 Task: Apply conditional formatting to highlight amounts greater than 10 and change the header font to 'Amiri' with size 18.
Action: Mouse moved to (162, 157)
Screenshot: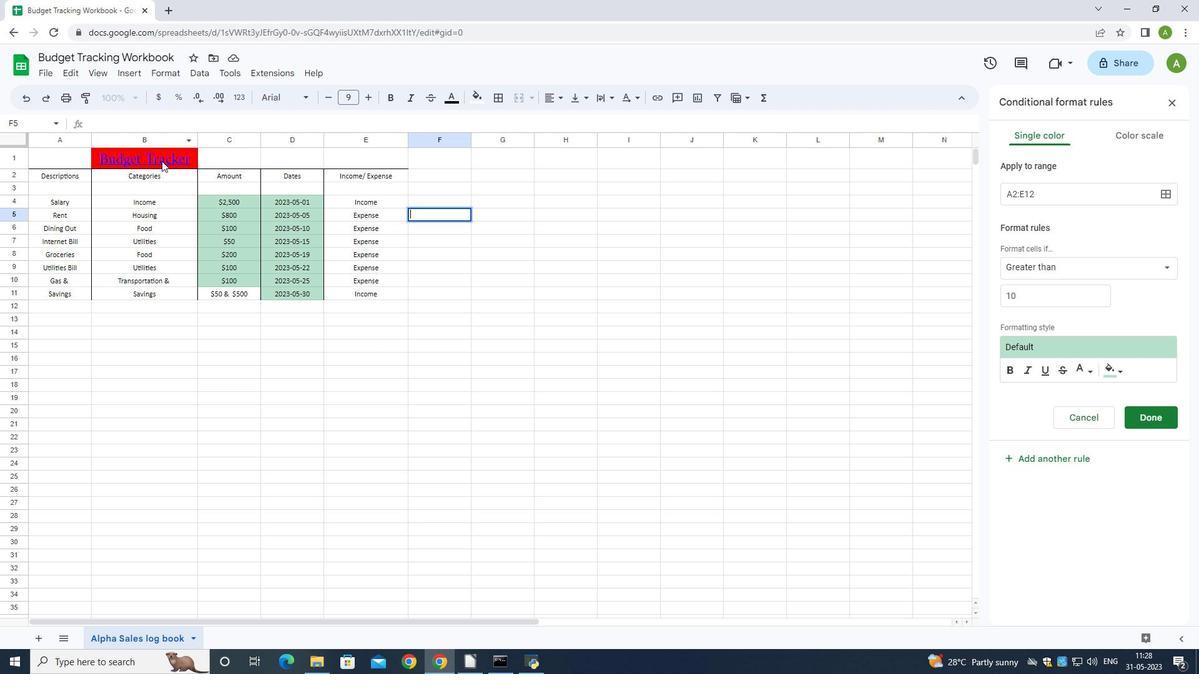 
Action: Mouse pressed left at (162, 157)
Screenshot: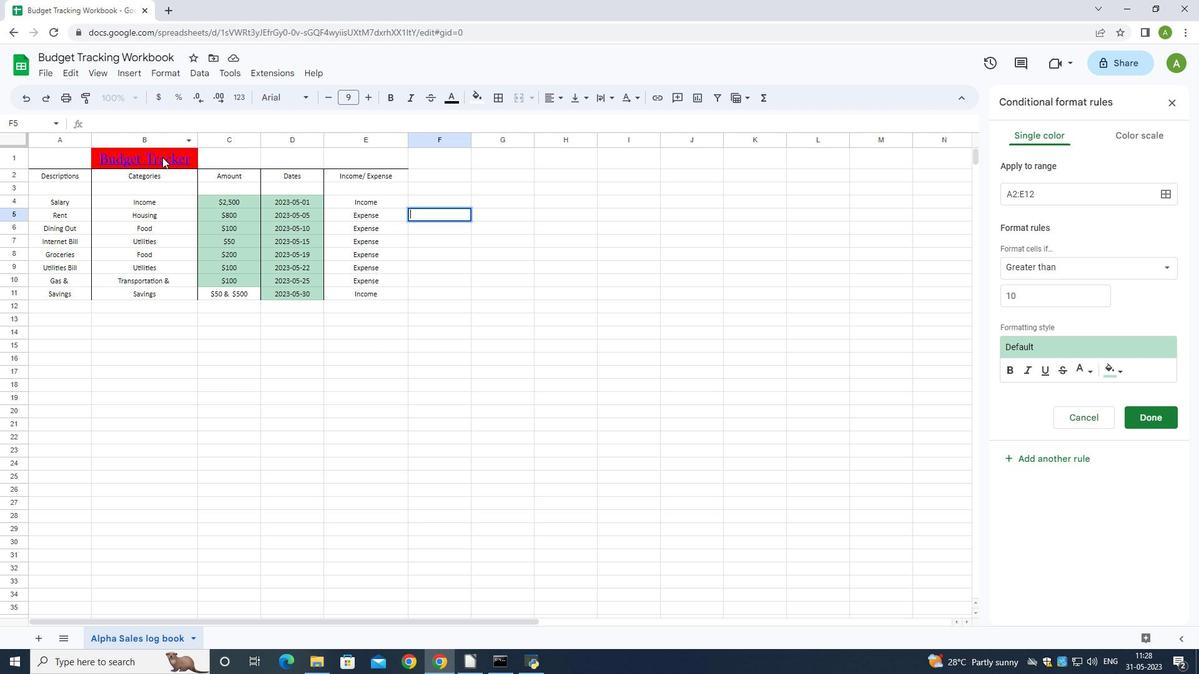 
Action: Mouse moved to (273, 98)
Screenshot: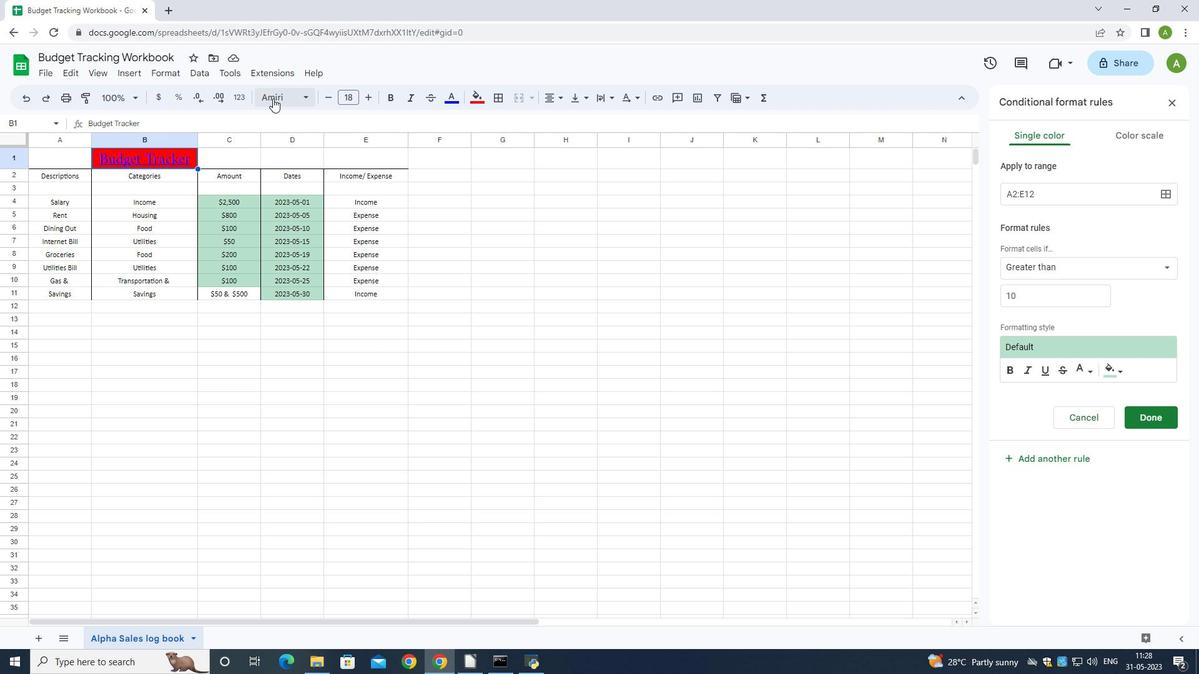 
Action: Mouse pressed left at (273, 98)
Screenshot: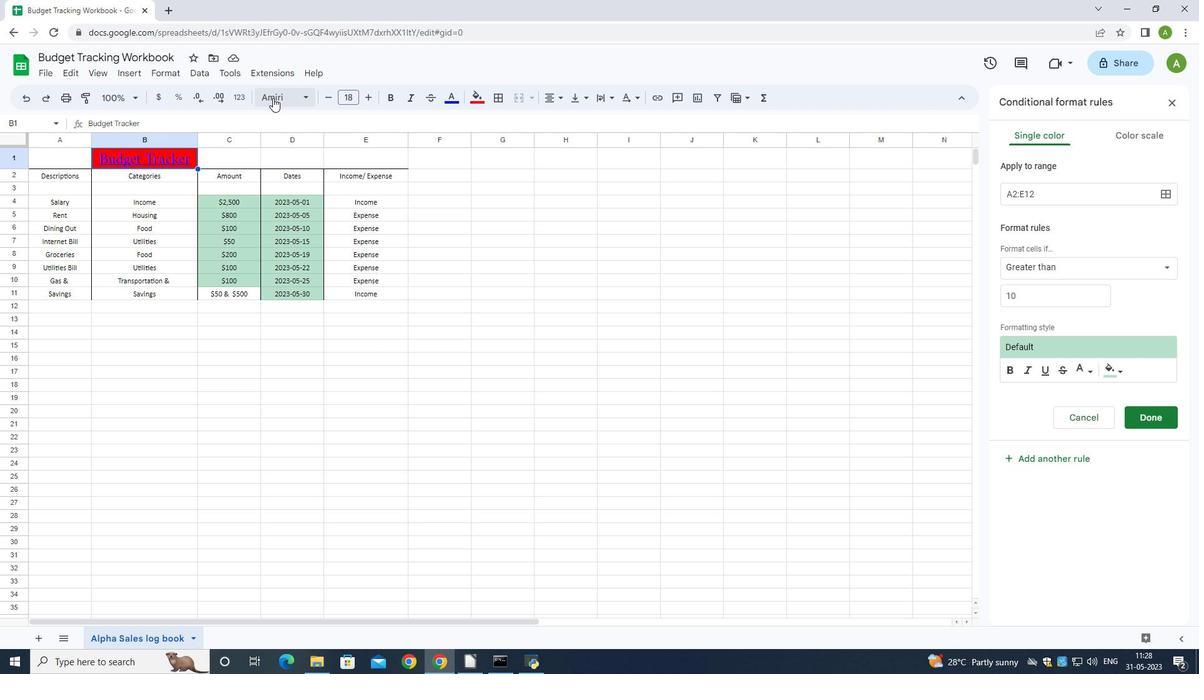 
Action: Mouse moved to (299, 124)
Screenshot: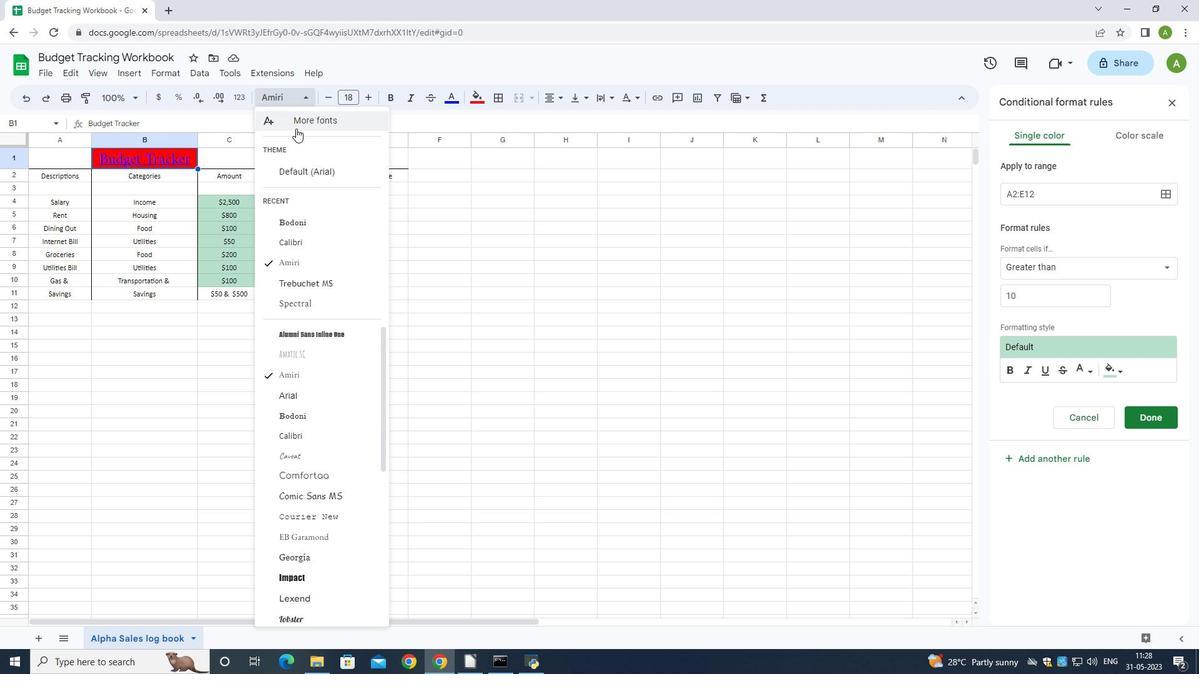 
Action: Mouse pressed left at (299, 124)
Screenshot: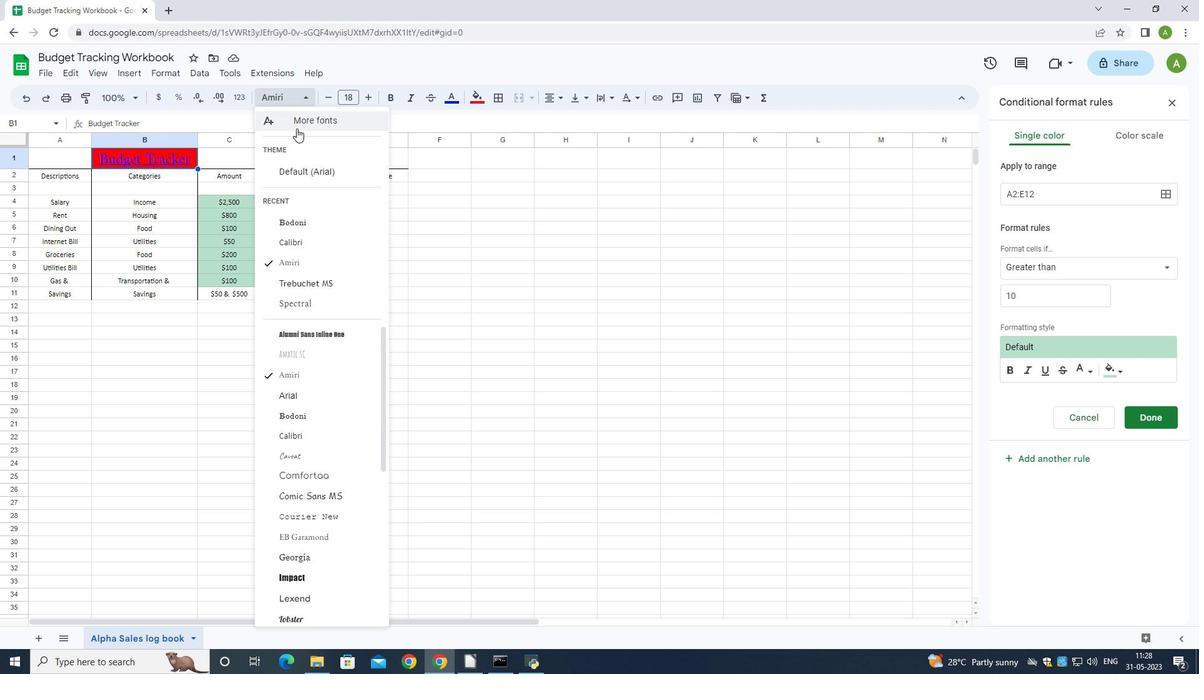 
Action: Mouse moved to (414, 341)
Screenshot: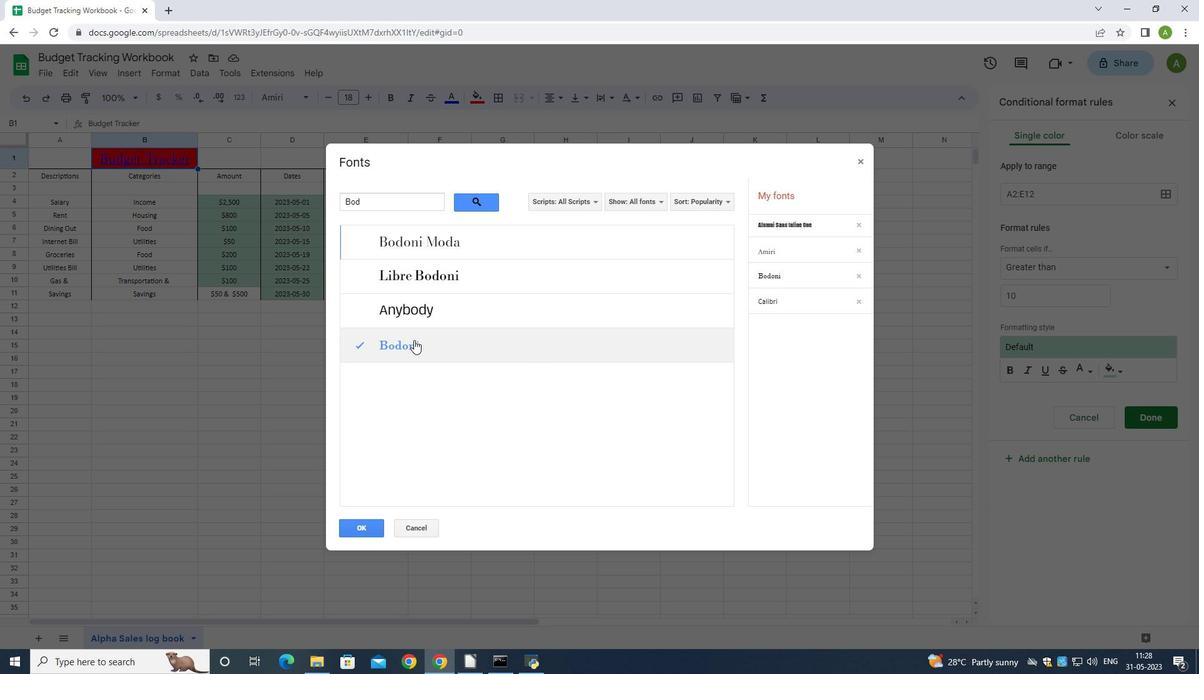 
Action: Mouse pressed left at (414, 341)
Screenshot: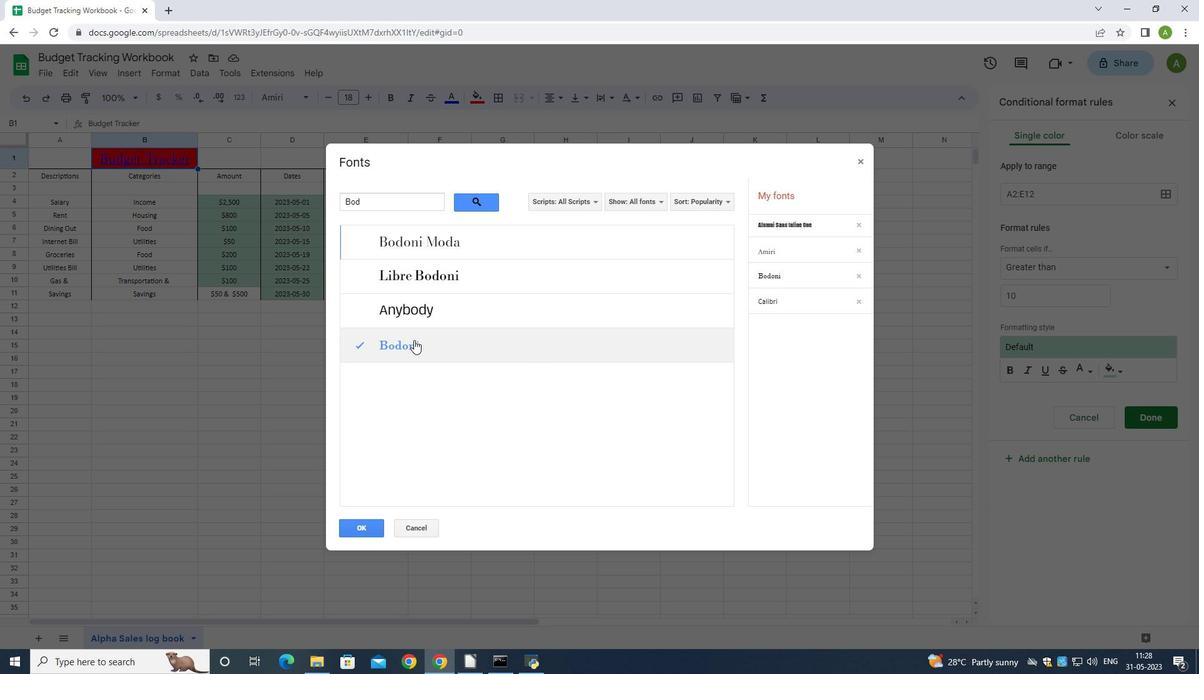 
Action: Mouse moved to (374, 345)
Screenshot: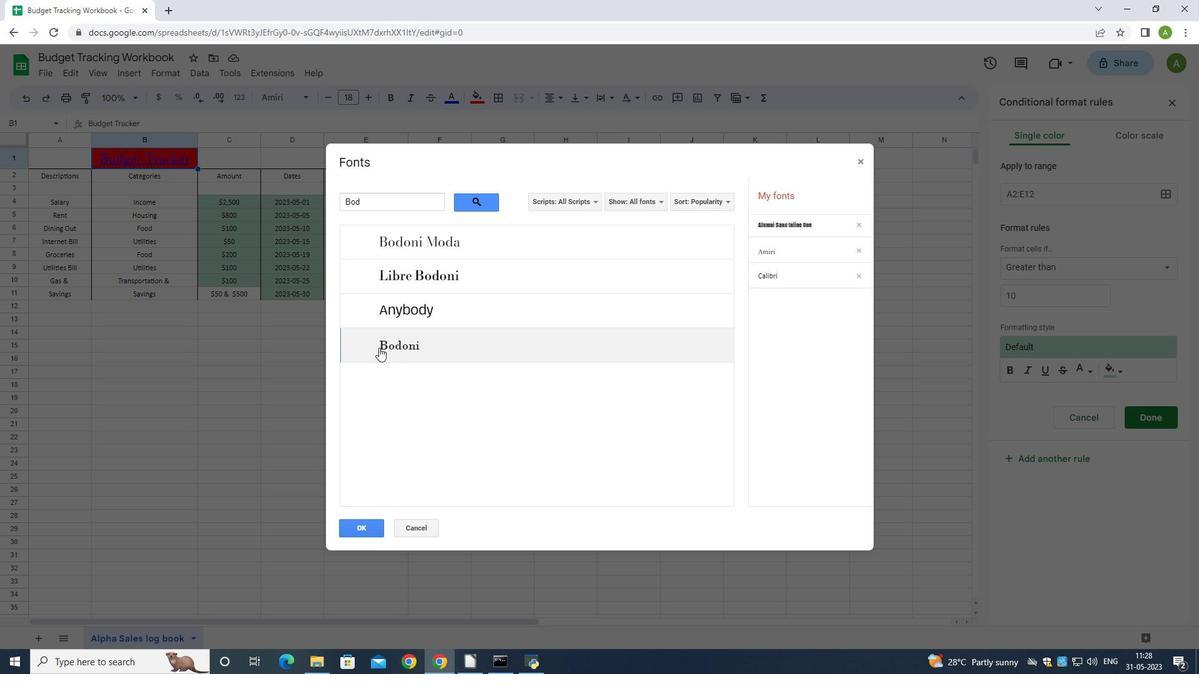 
Action: Mouse pressed left at (374, 345)
Screenshot: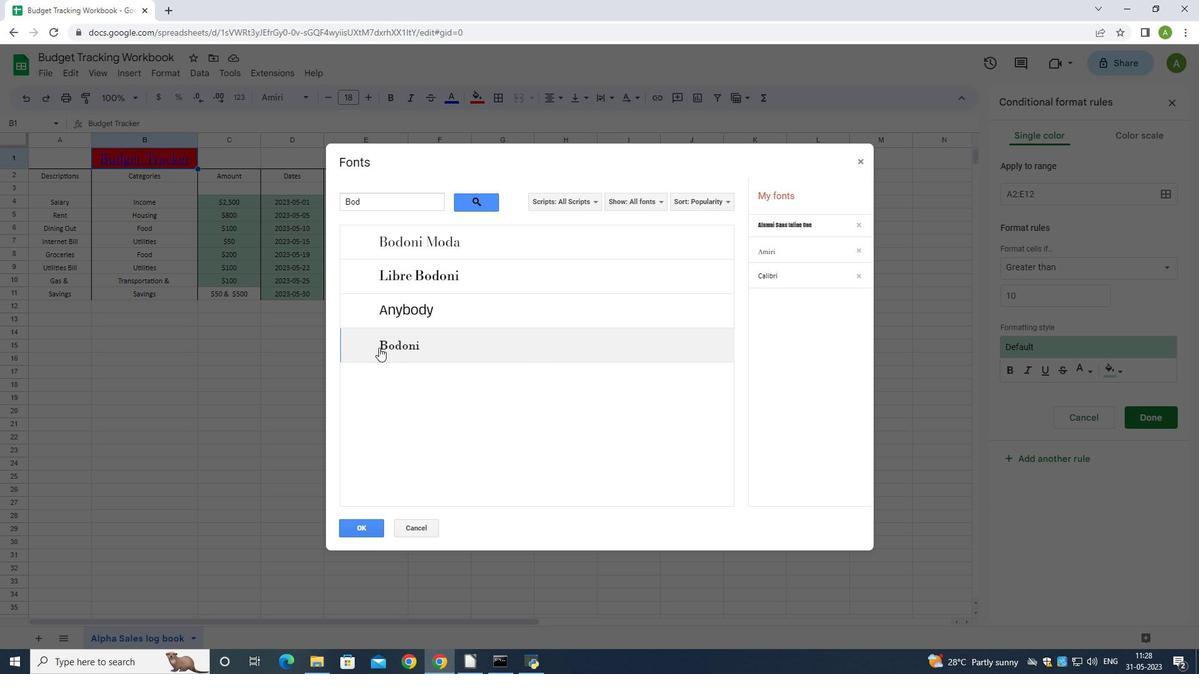 
Action: Mouse moved to (366, 525)
Screenshot: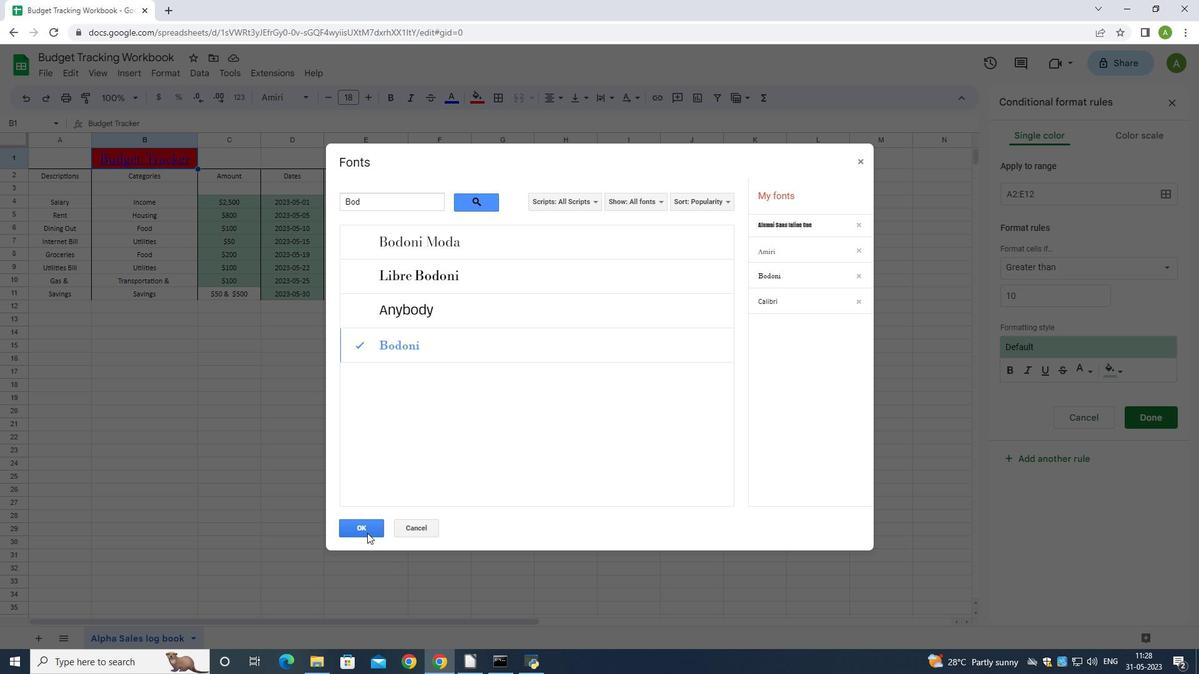
Action: Mouse pressed left at (366, 525)
Screenshot: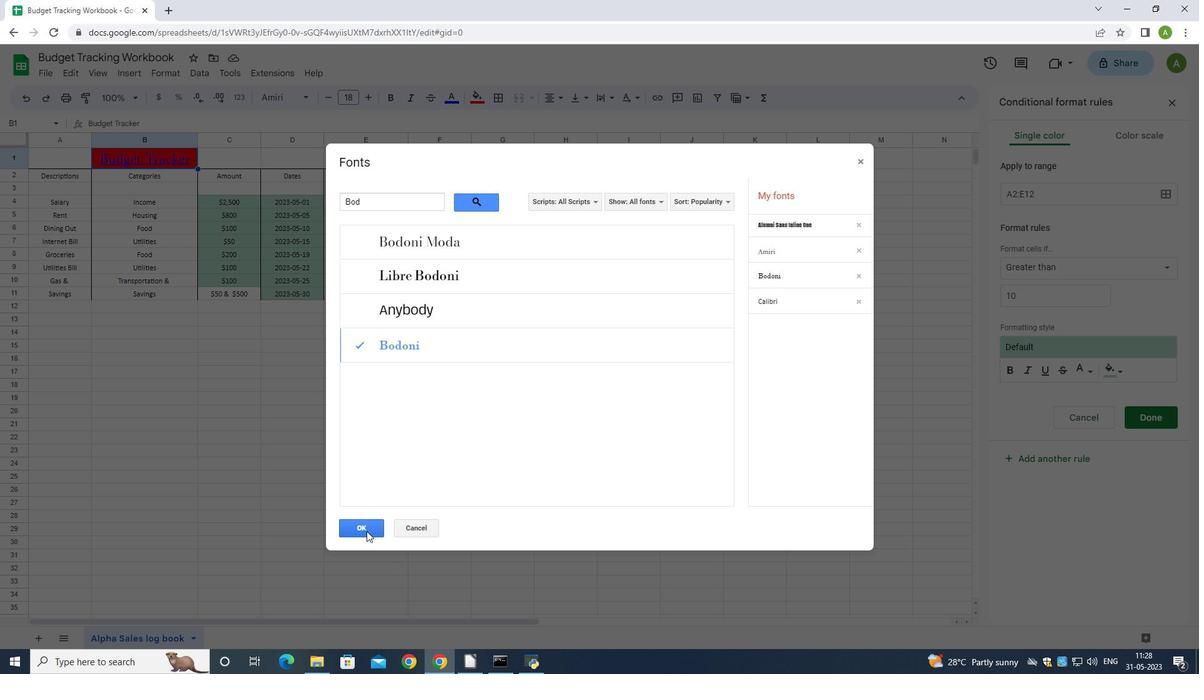 
Action: Mouse moved to (158, 71)
Screenshot: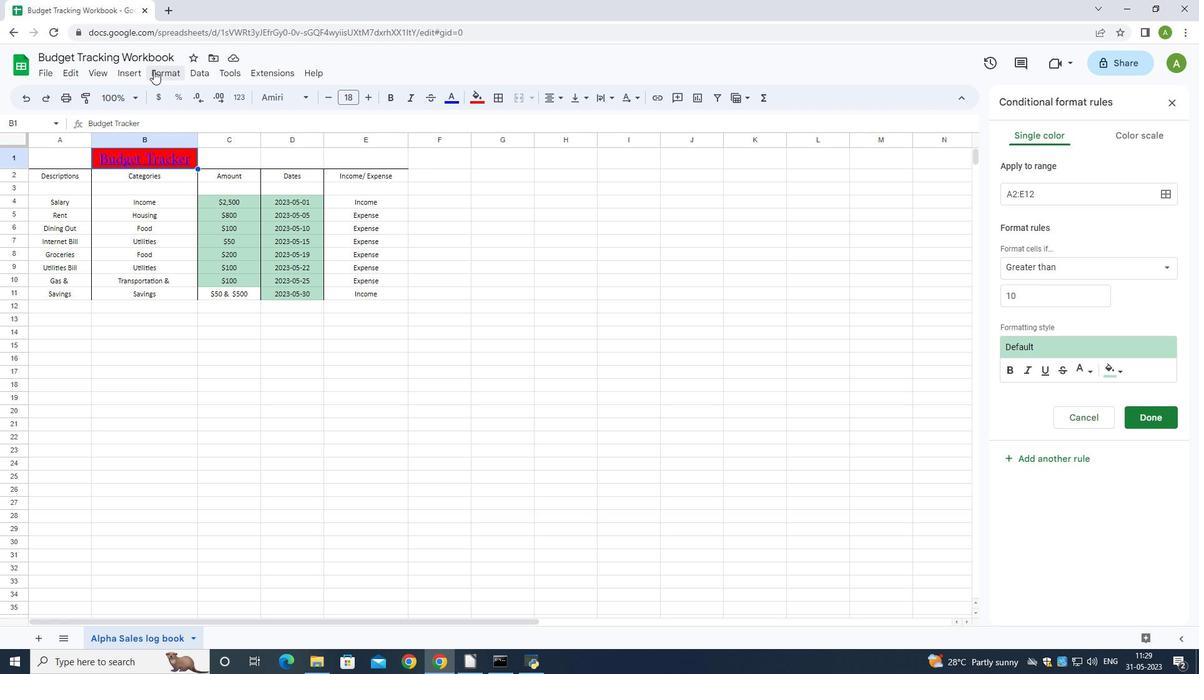 
Action: Mouse pressed left at (158, 71)
Screenshot: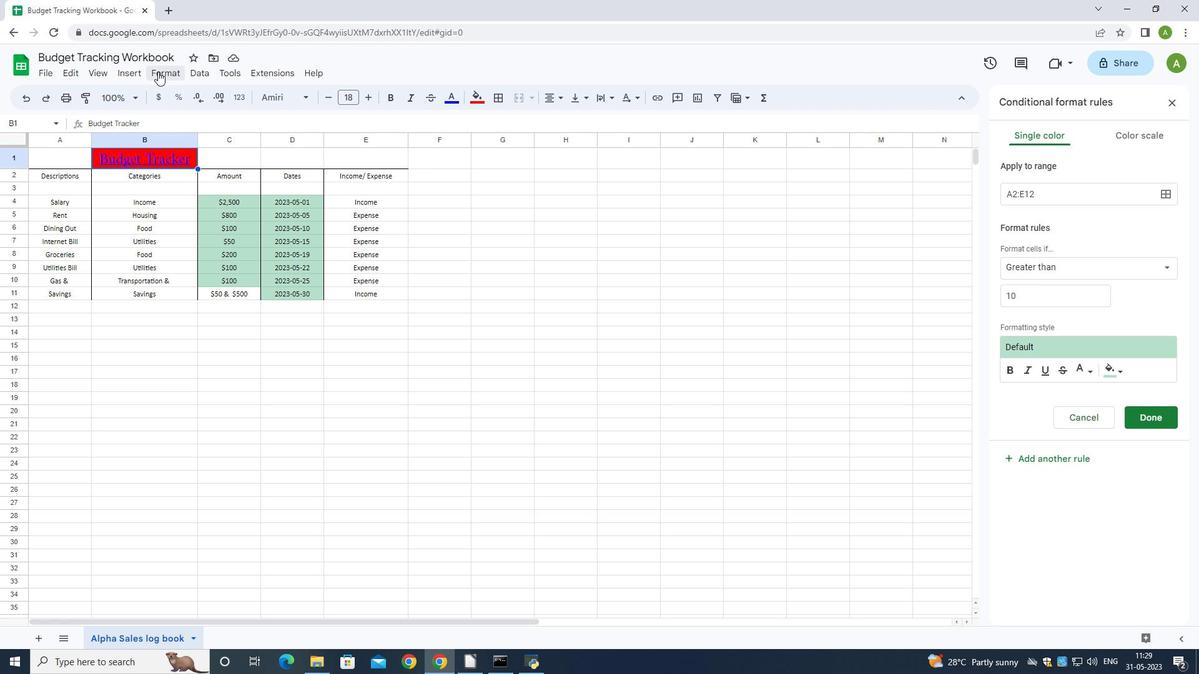 
Action: Mouse moved to (416, 189)
Screenshot: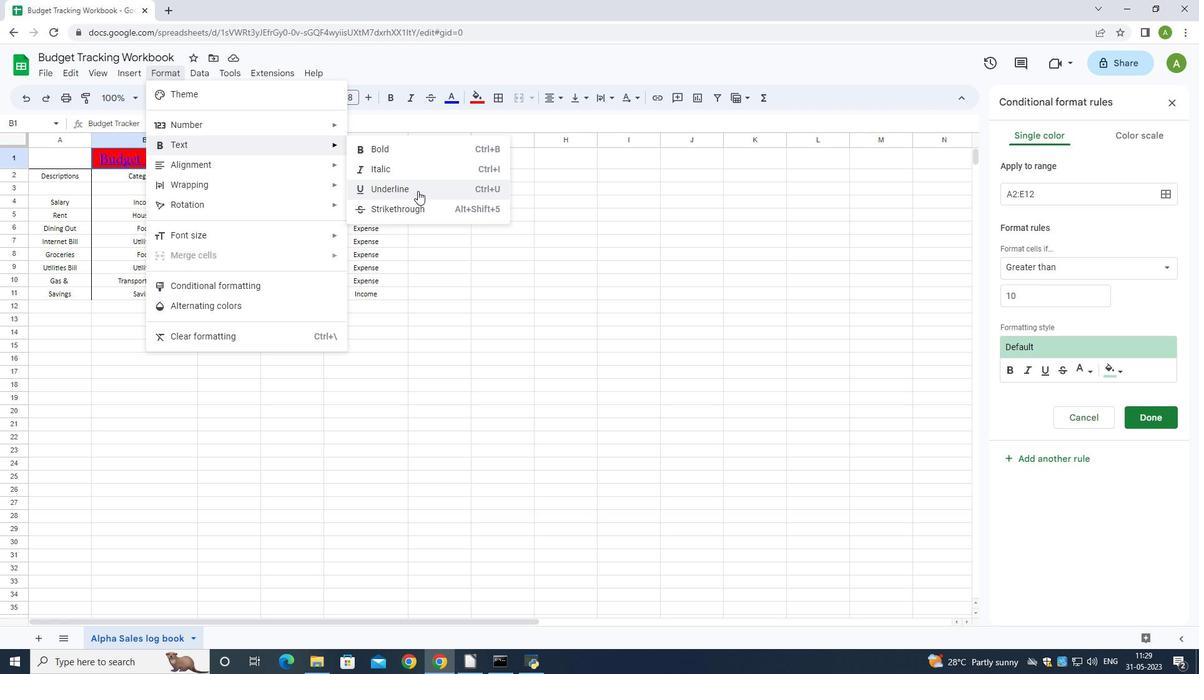 
Action: Mouse pressed left at (416, 189)
Screenshot: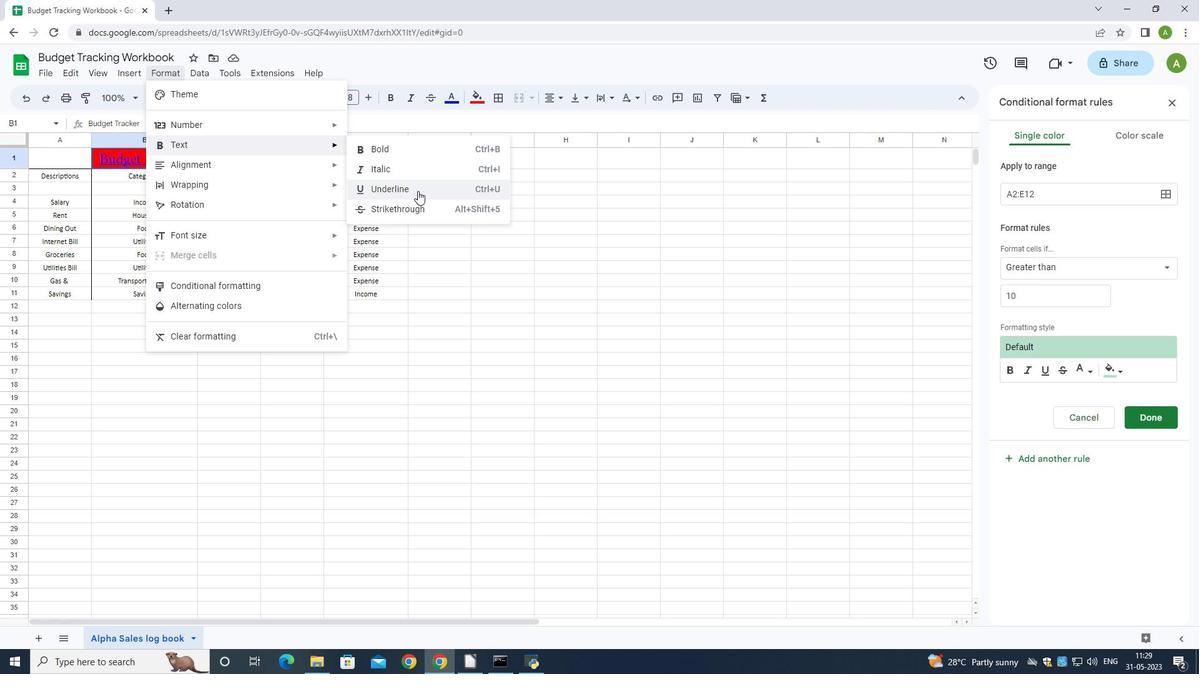 
Action: Mouse moved to (36, 176)
Screenshot: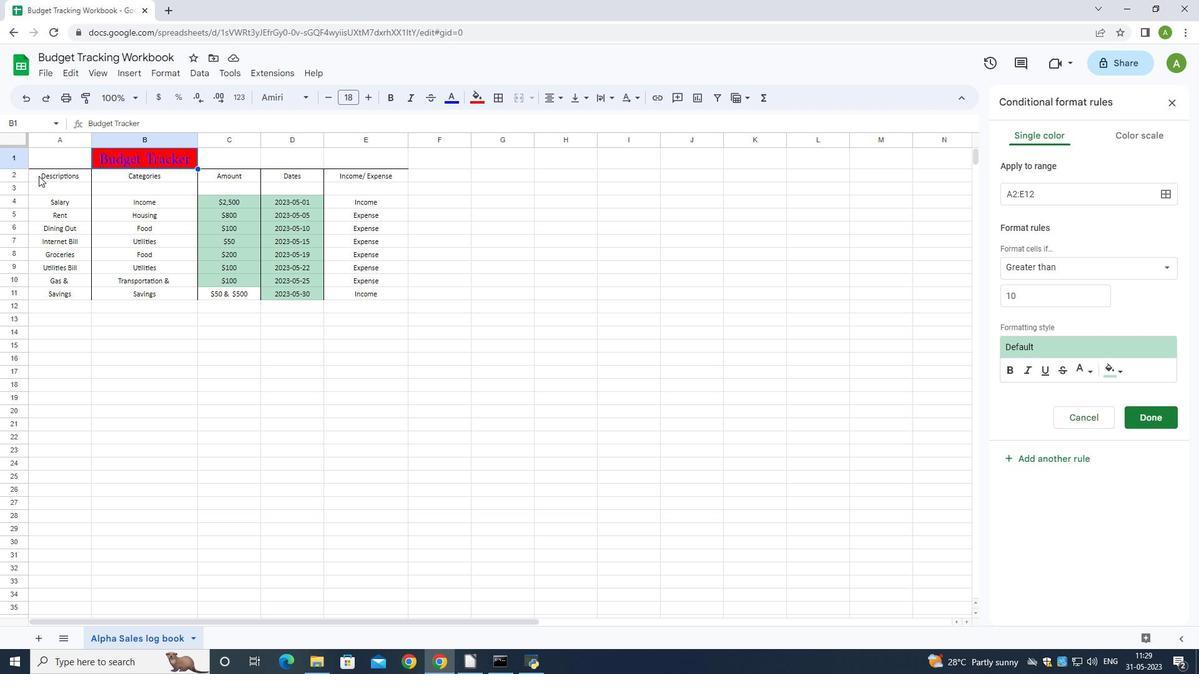 
Action: Mouse pressed left at (36, 176)
Screenshot: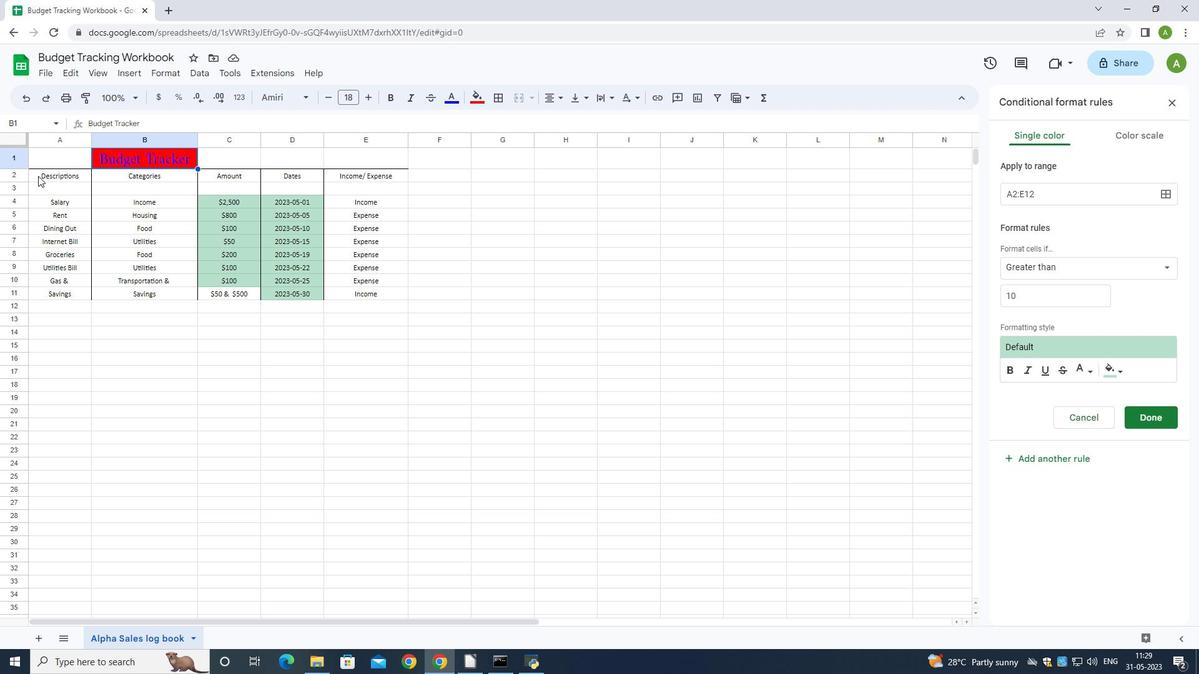 
Action: Mouse moved to (281, 98)
Screenshot: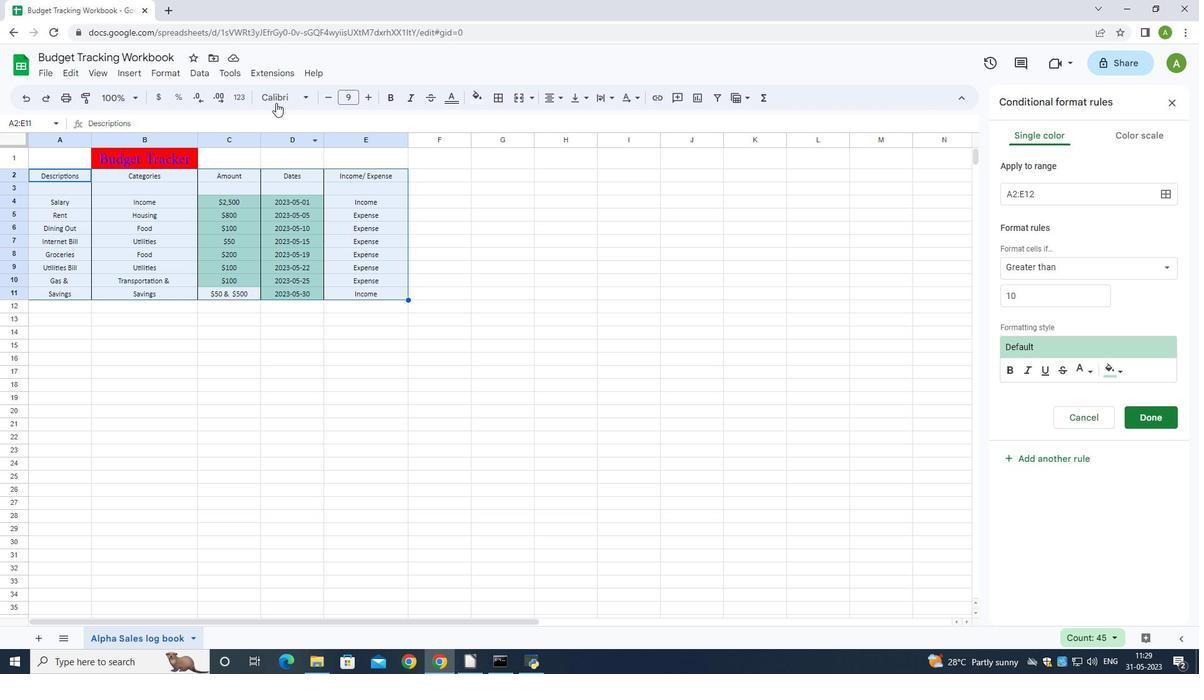 
Action: Mouse pressed left at (281, 98)
Screenshot: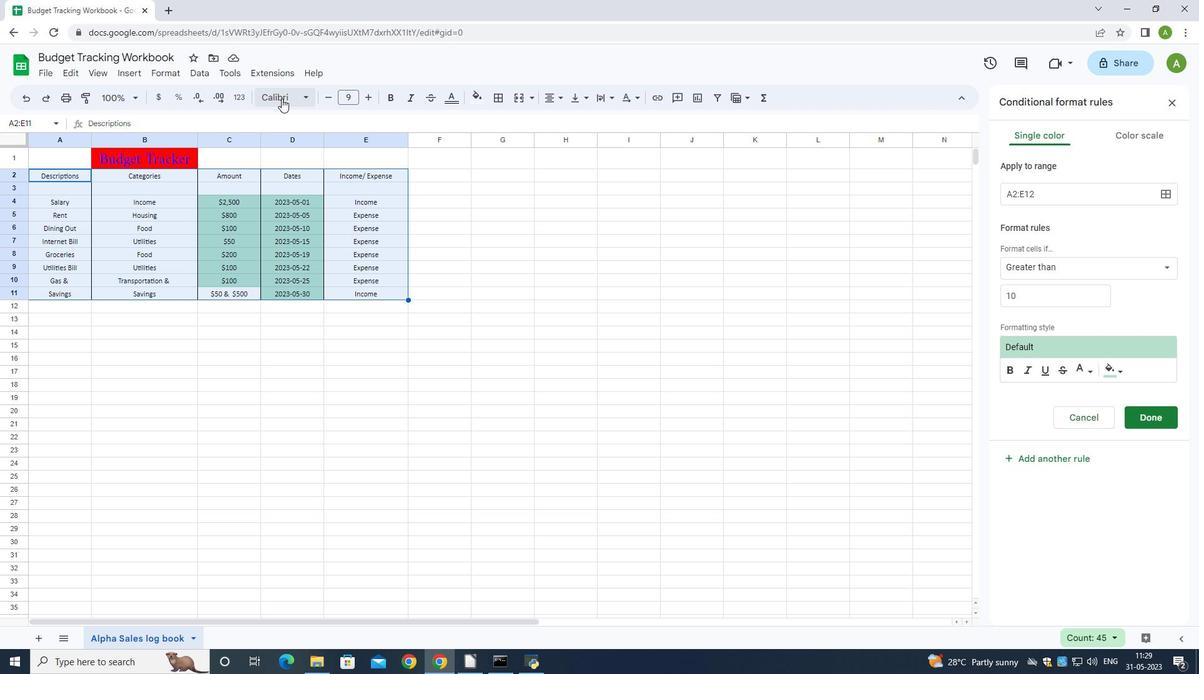 
Action: Mouse moved to (294, 122)
Screenshot: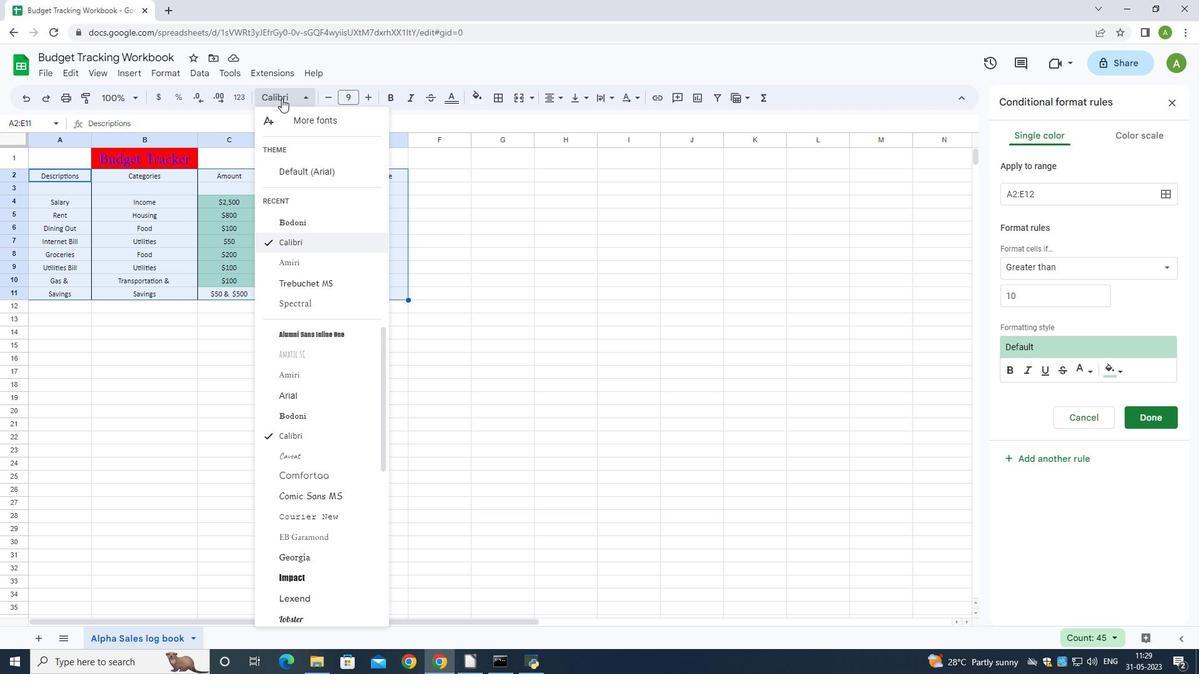 
Action: Mouse pressed left at (294, 122)
Screenshot: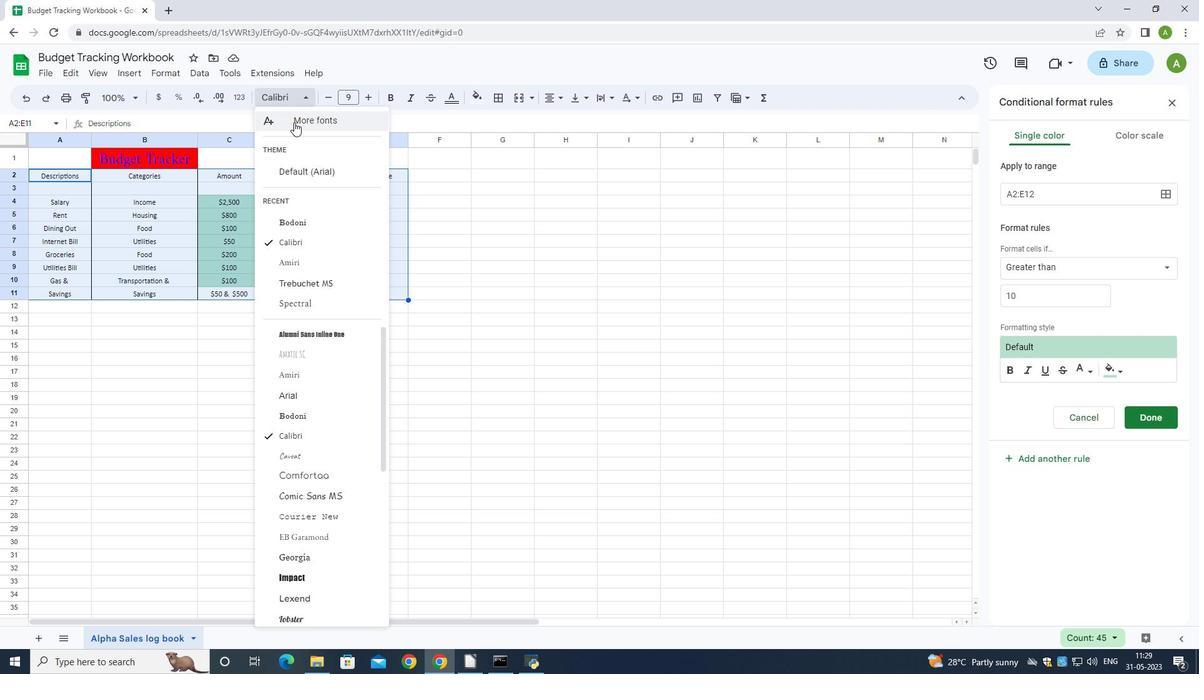
Action: Mouse moved to (359, 531)
Screenshot: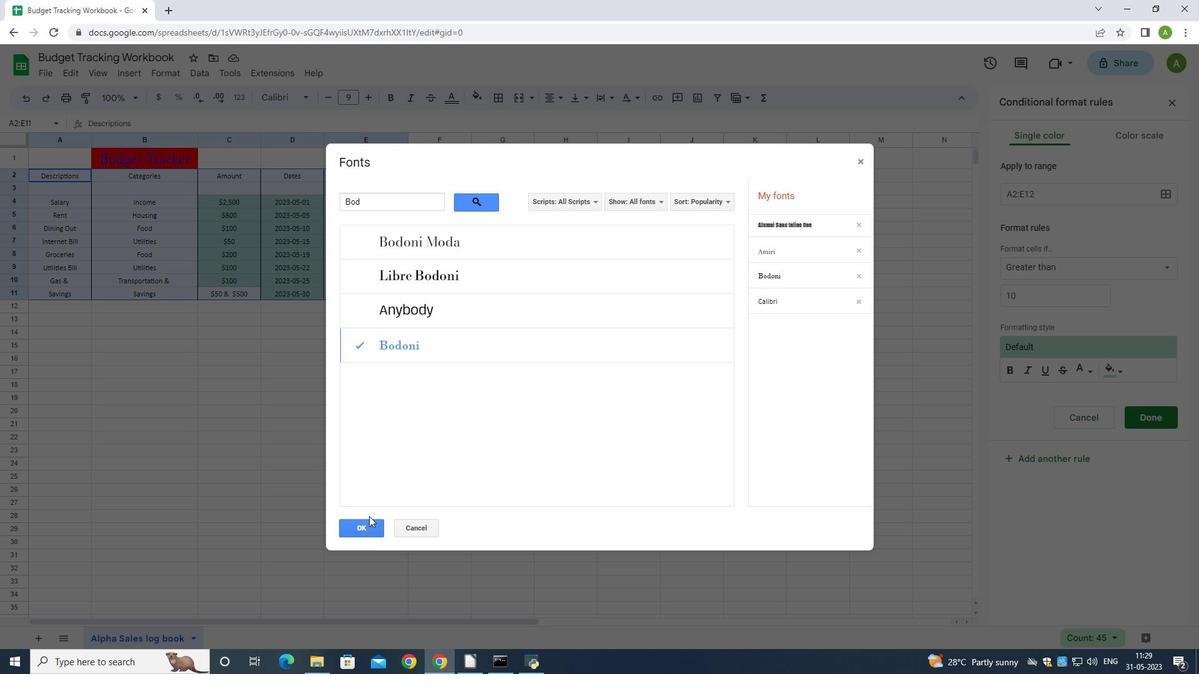 
Action: Mouse pressed left at (359, 531)
Screenshot: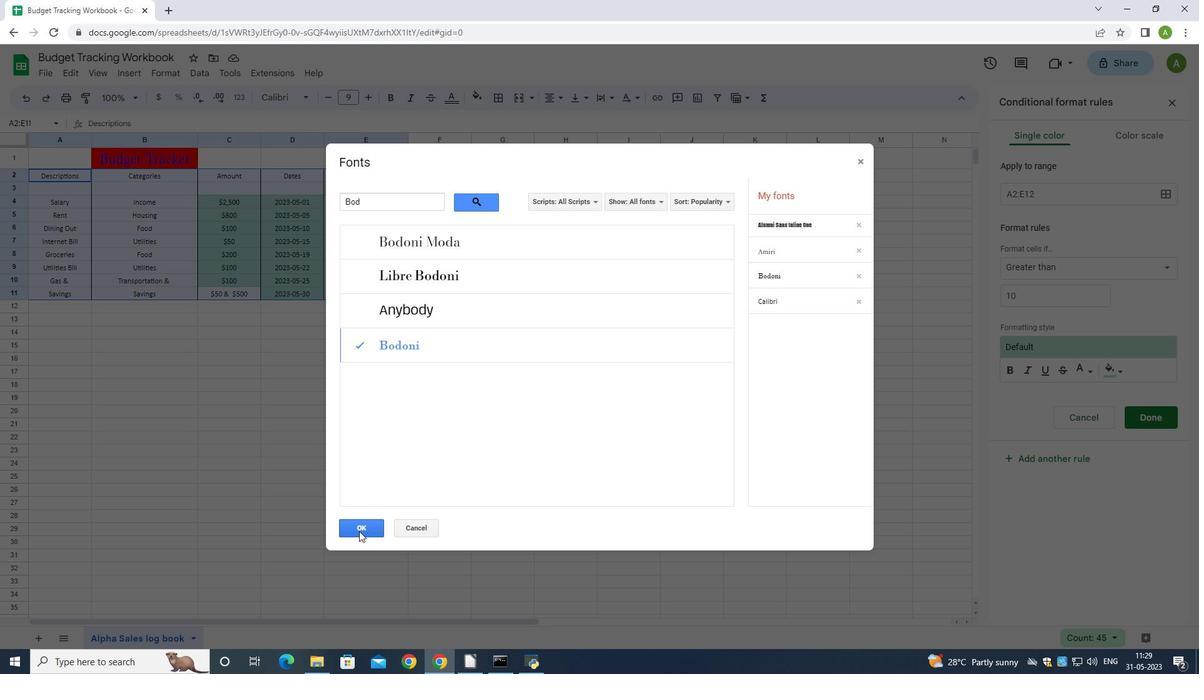 
Action: Mouse moved to (367, 96)
Screenshot: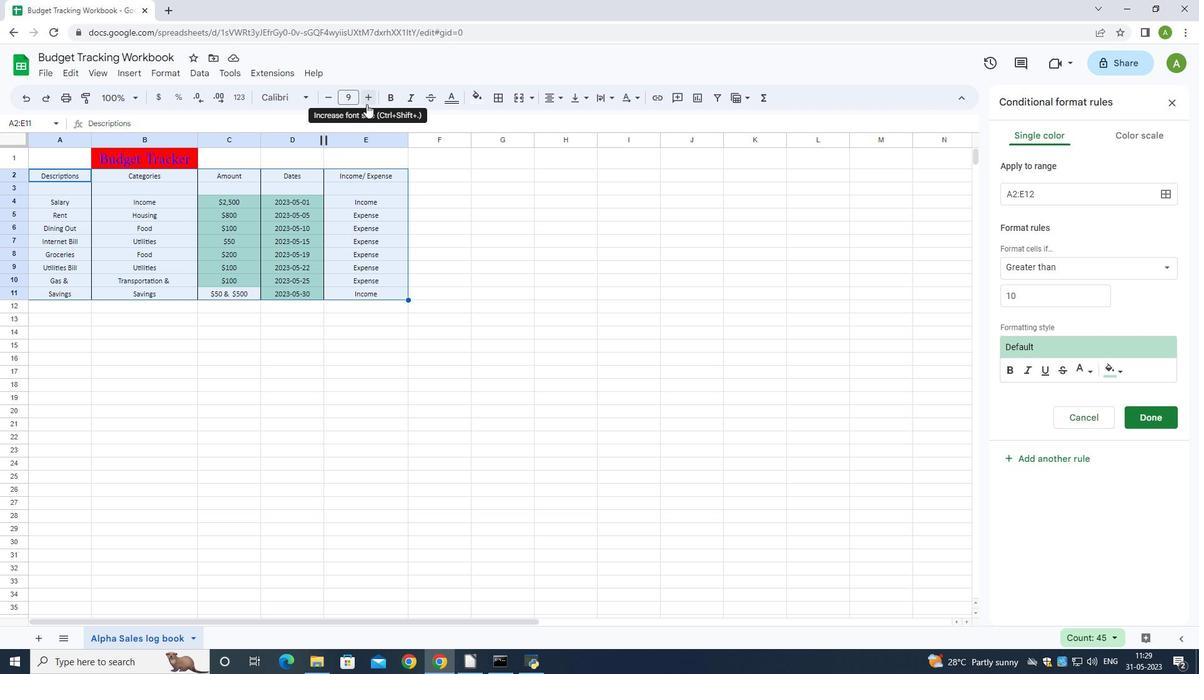 
Action: Mouse pressed left at (367, 96)
Screenshot: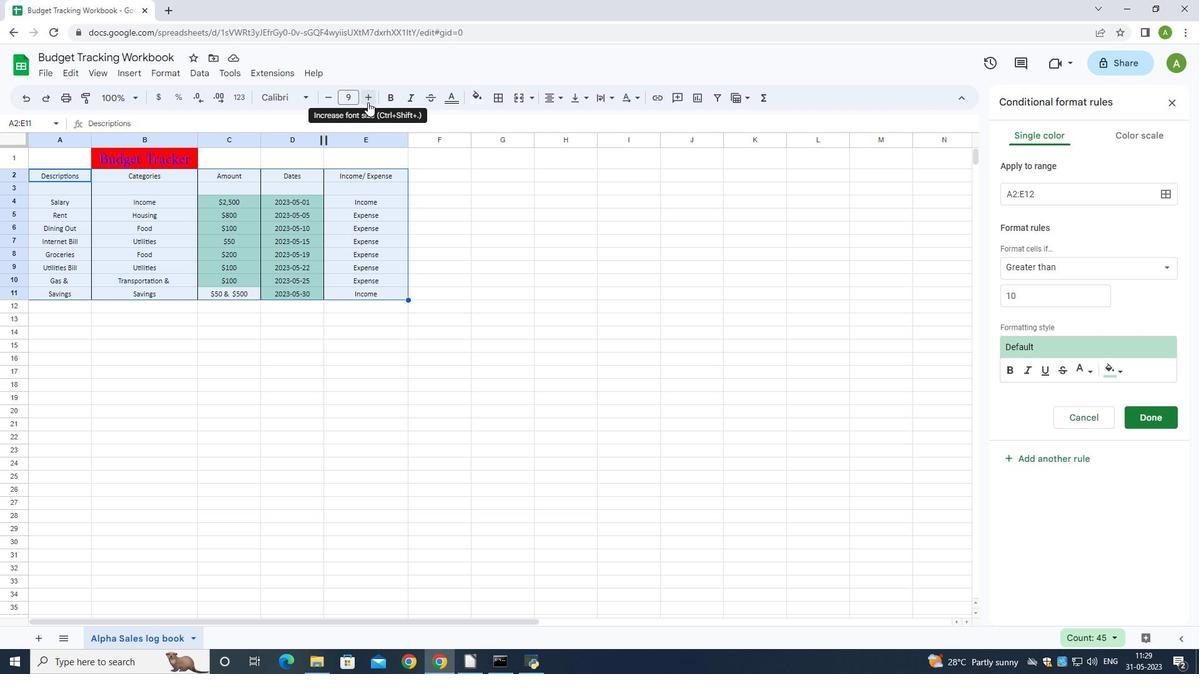 
Action: Mouse pressed left at (367, 96)
Screenshot: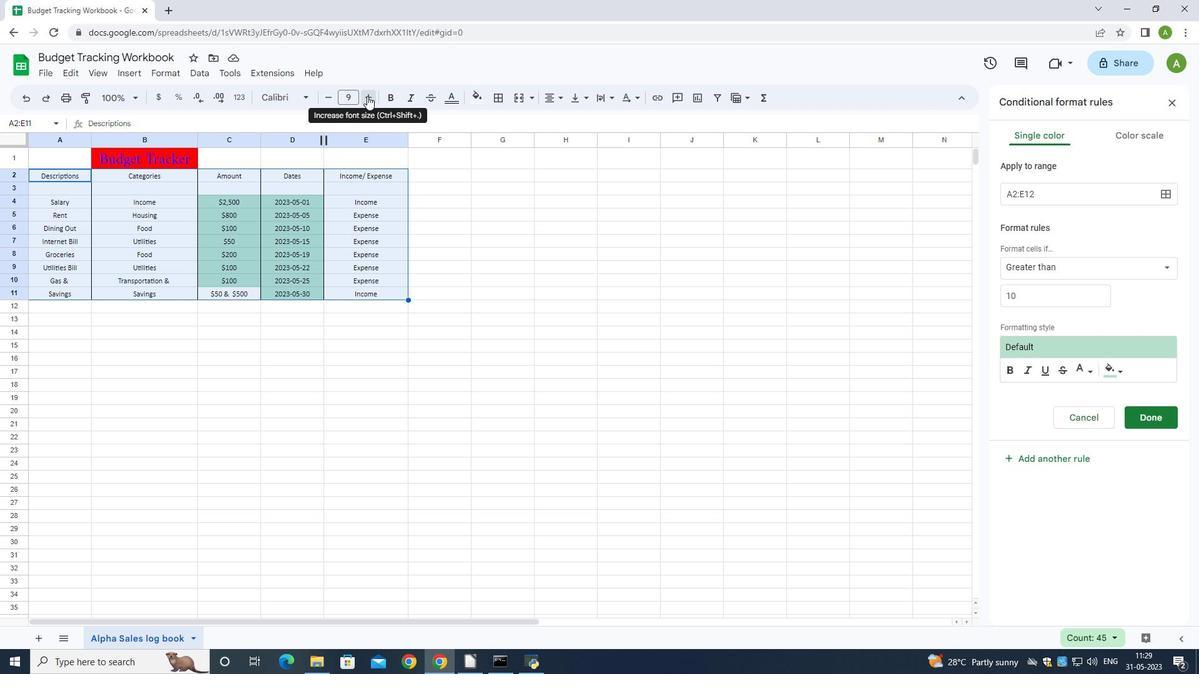 
Action: Mouse pressed left at (367, 96)
Screenshot: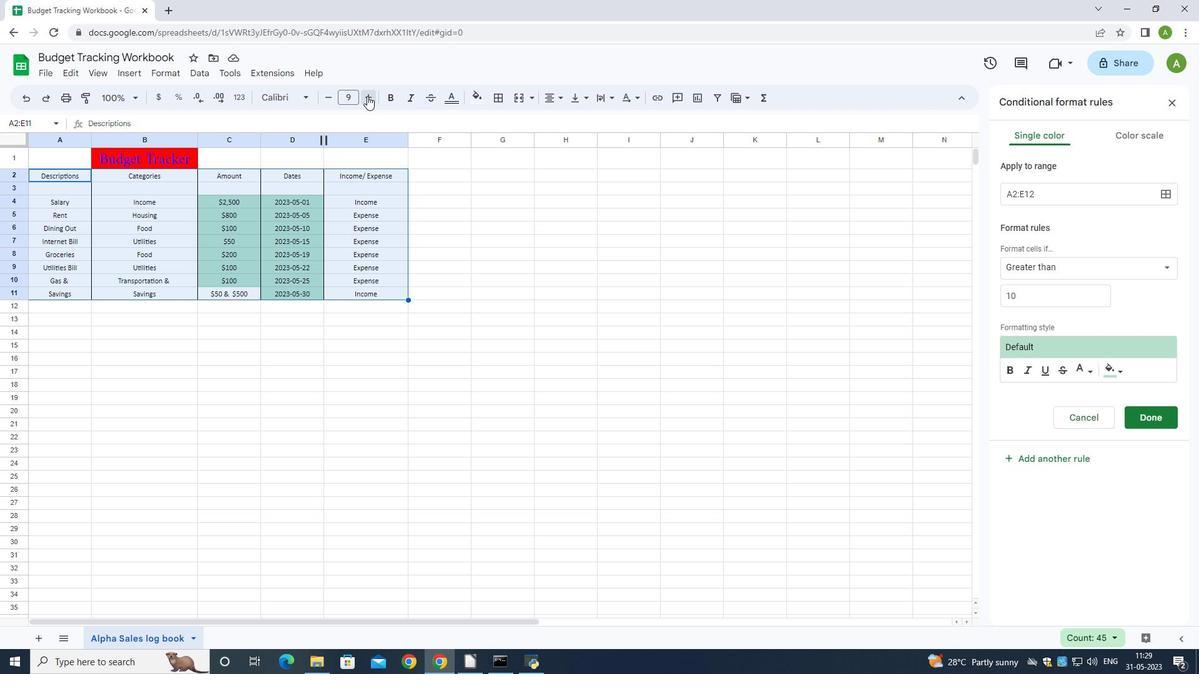
Action: Mouse moved to (367, 95)
Screenshot: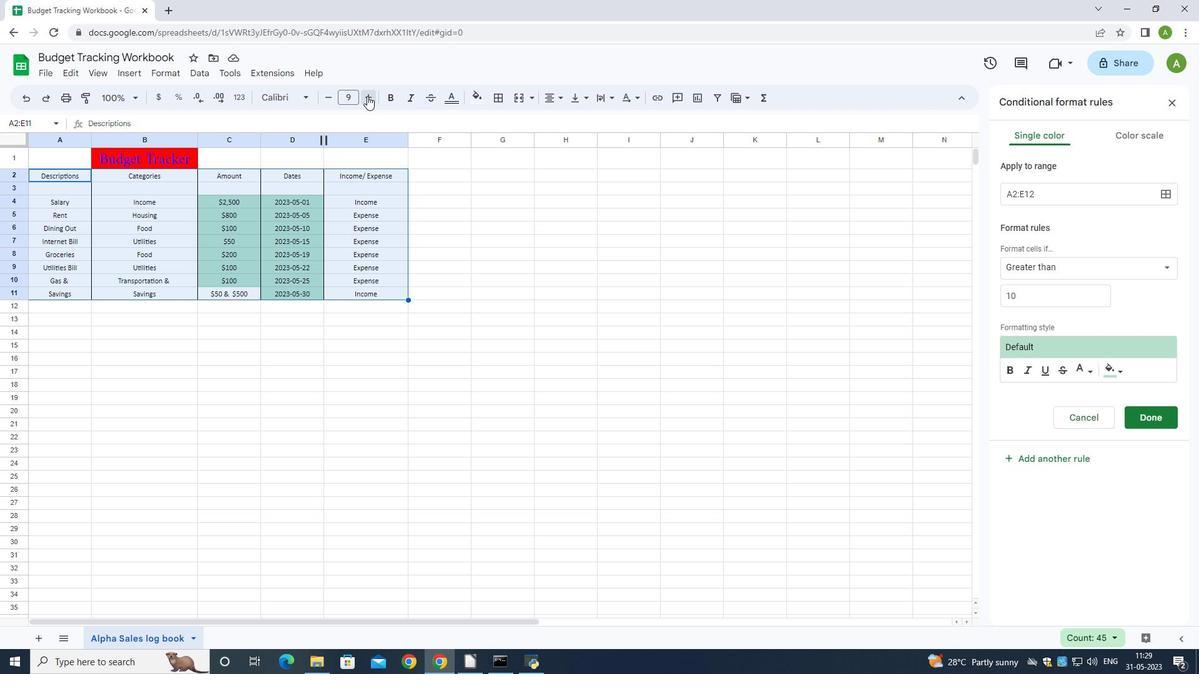 
Action: Mouse pressed left at (367, 95)
Screenshot: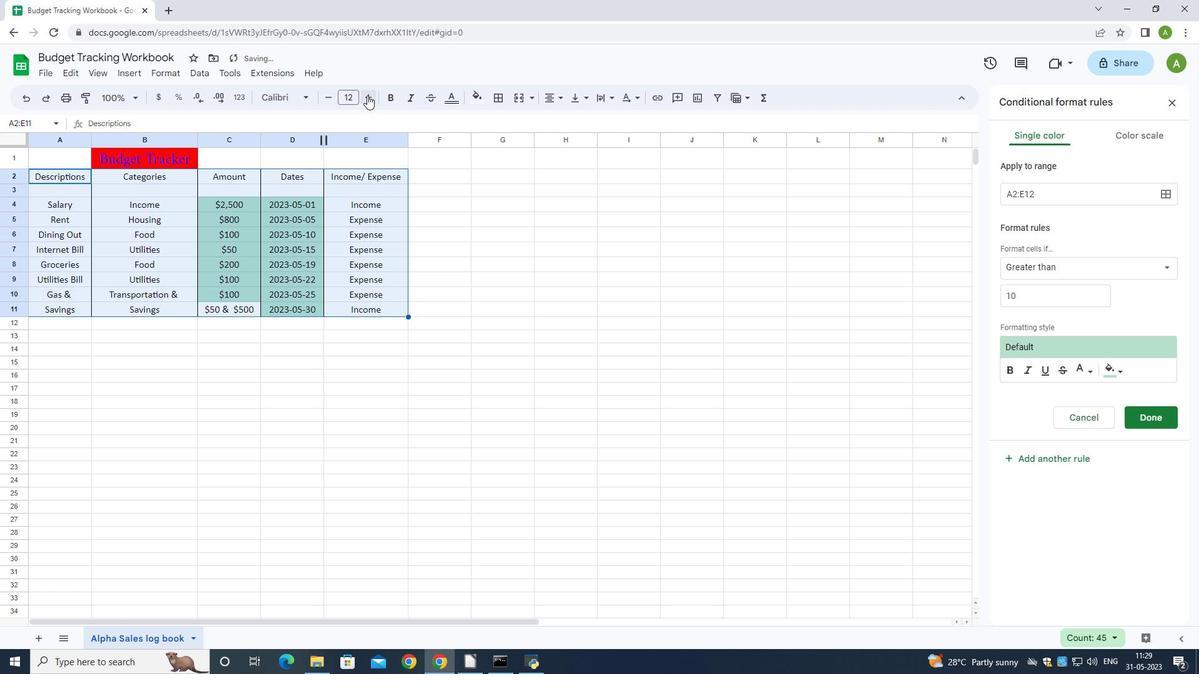
Action: Mouse pressed left at (367, 95)
Screenshot: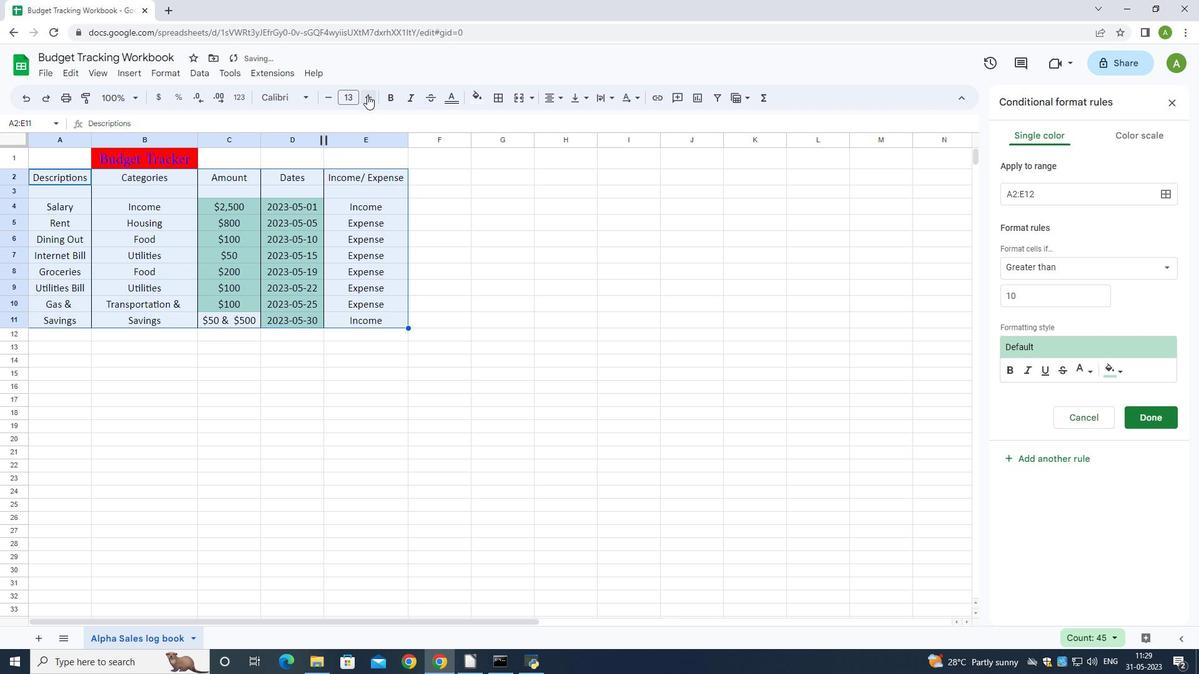 
Action: Mouse moved to (53, 156)
Screenshot: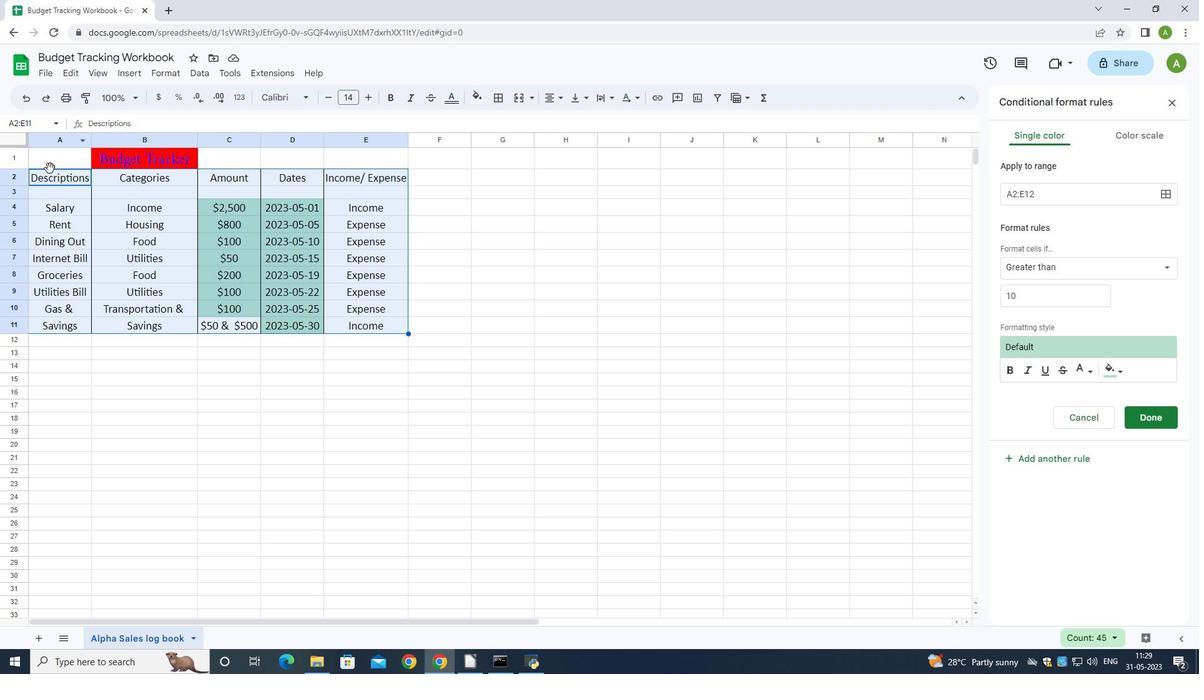 
Action: Mouse pressed left at (53, 156)
Screenshot: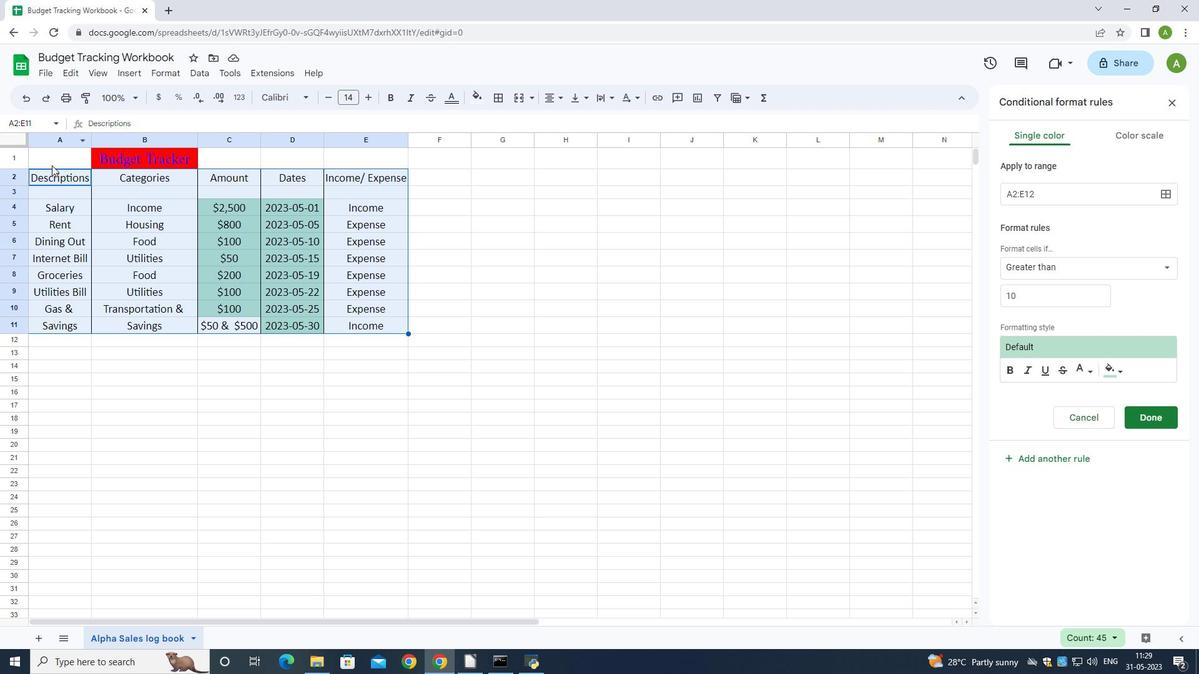 
Action: Mouse pressed left at (53, 156)
Screenshot: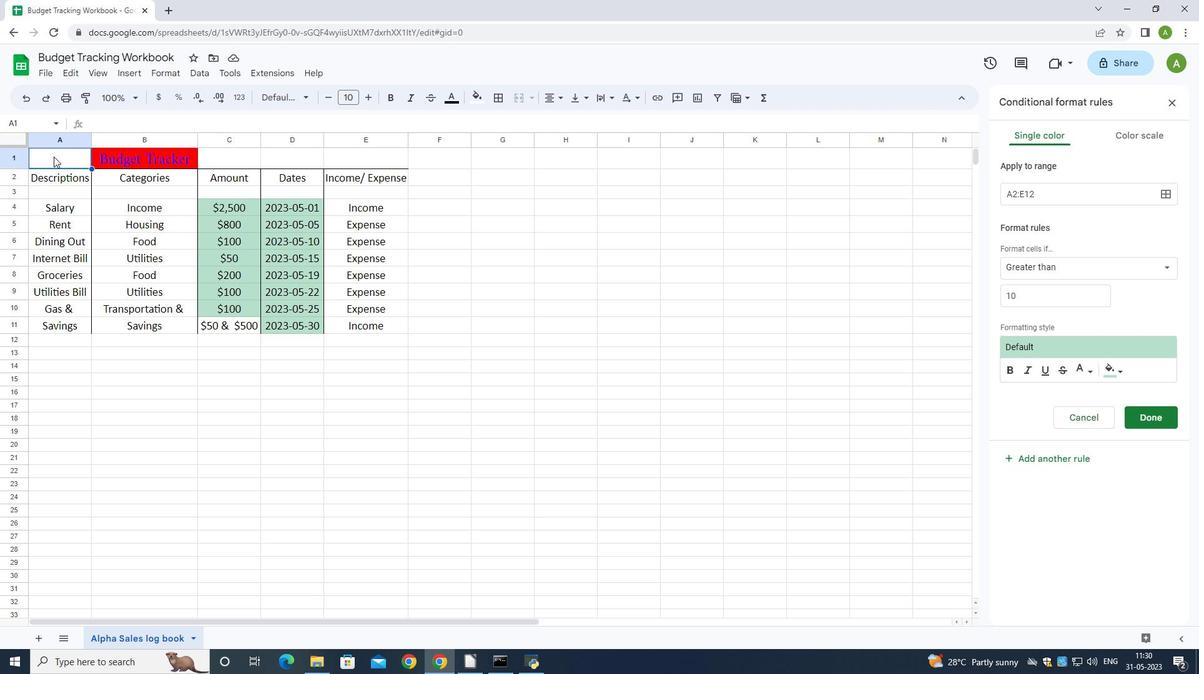 
Action: Mouse moved to (549, 95)
Screenshot: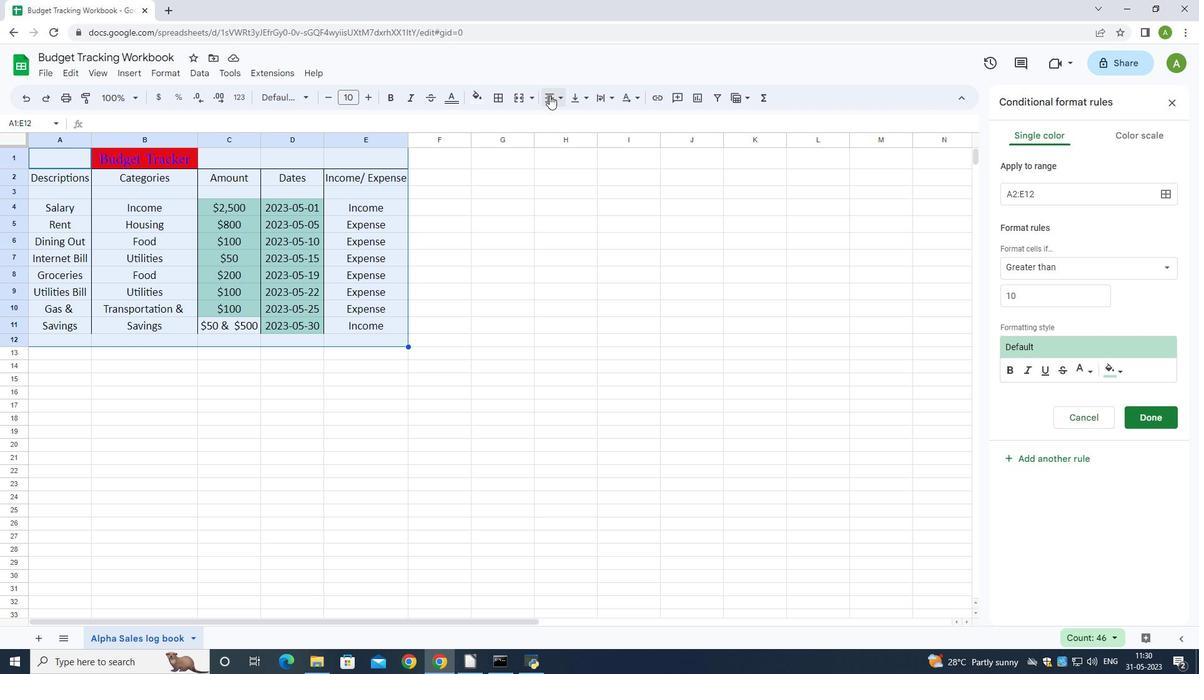 
Action: Mouse pressed left at (549, 95)
Screenshot: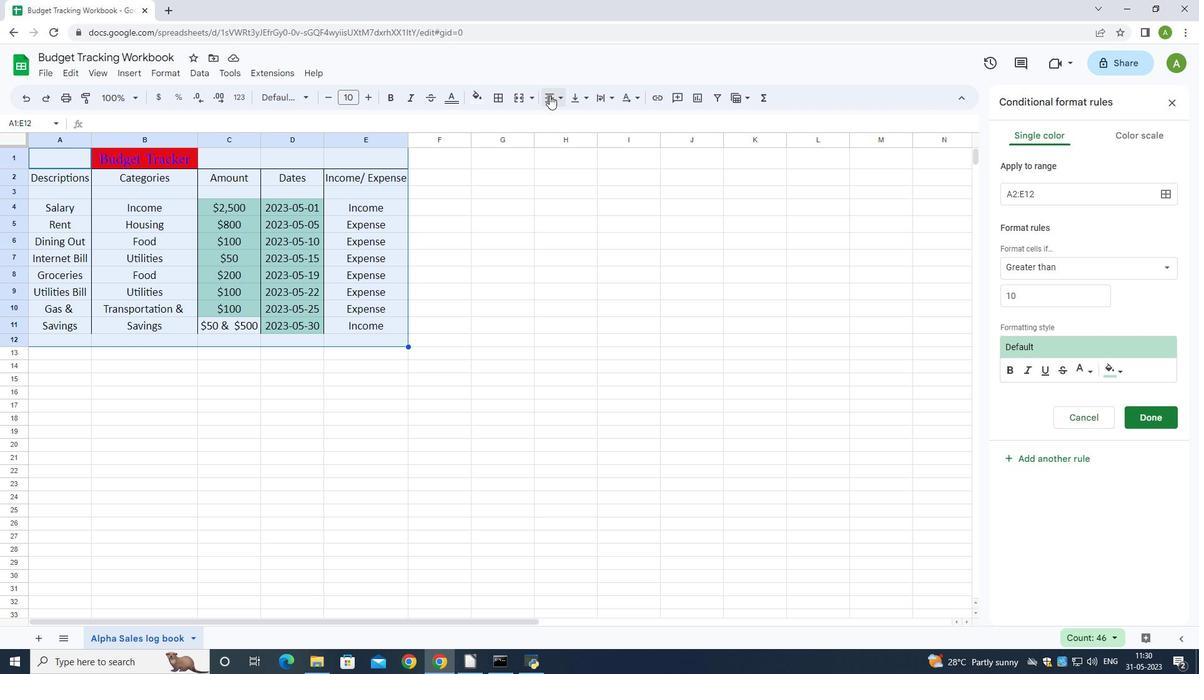 
Action: Mouse moved to (553, 121)
Screenshot: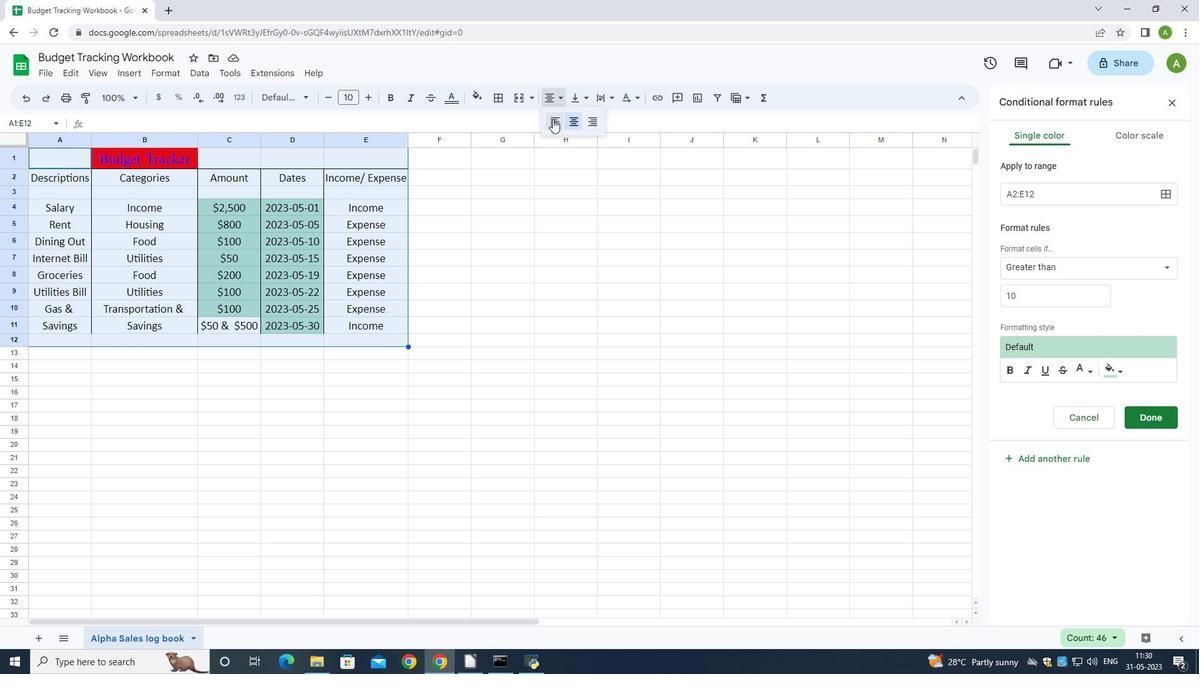 
Action: Mouse pressed left at (553, 121)
Screenshot: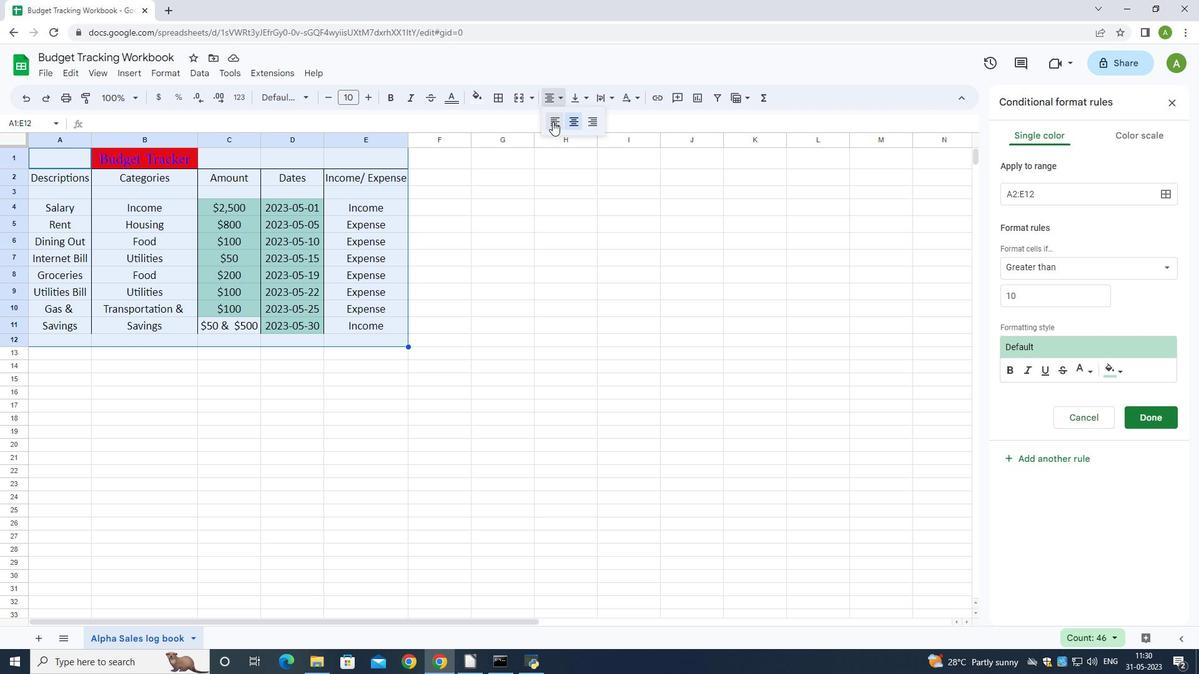 
Action: Mouse moved to (189, 475)
Screenshot: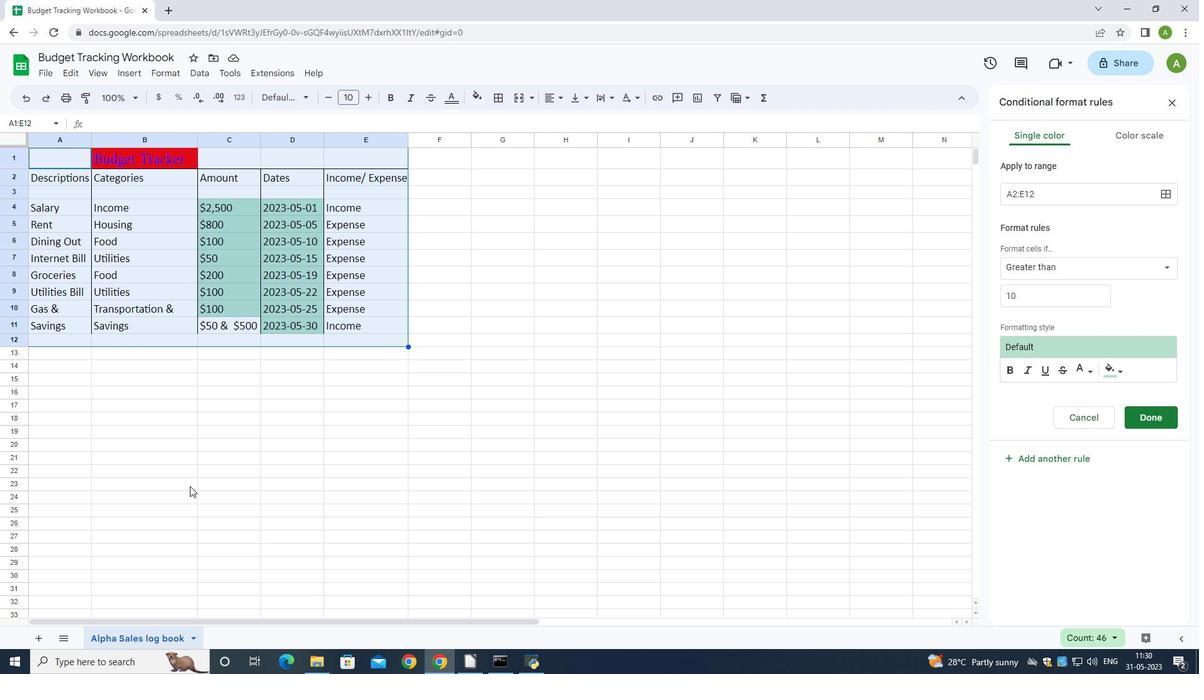 
